 Task: Create Card Video Performance Review in Board Human Resources Management to Workspace Content Marketing Agencies. Create Card Cooking Review in Board Business Model Development and Validation to Workspace Content Marketing Agencies. Create Card Podcast Creation Review in Board Sales Funnel Optimization and Management to Workspace Content Marketing Agencies
Action: Mouse moved to (212, 186)
Screenshot: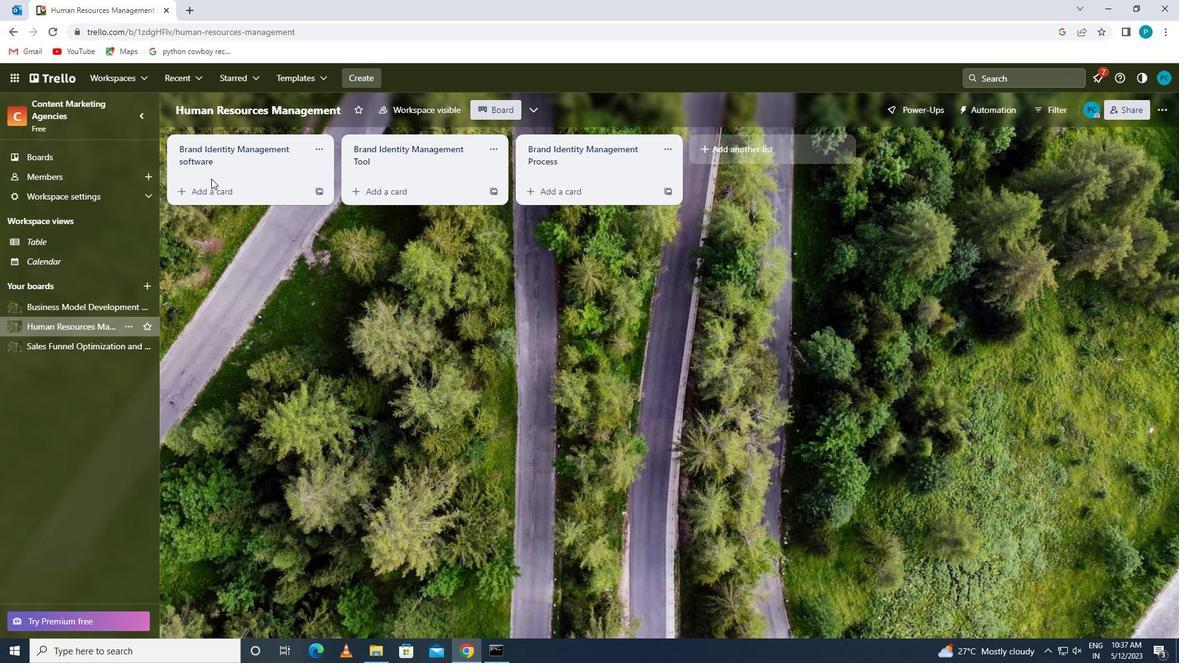 
Action: Mouse pressed left at (212, 186)
Screenshot: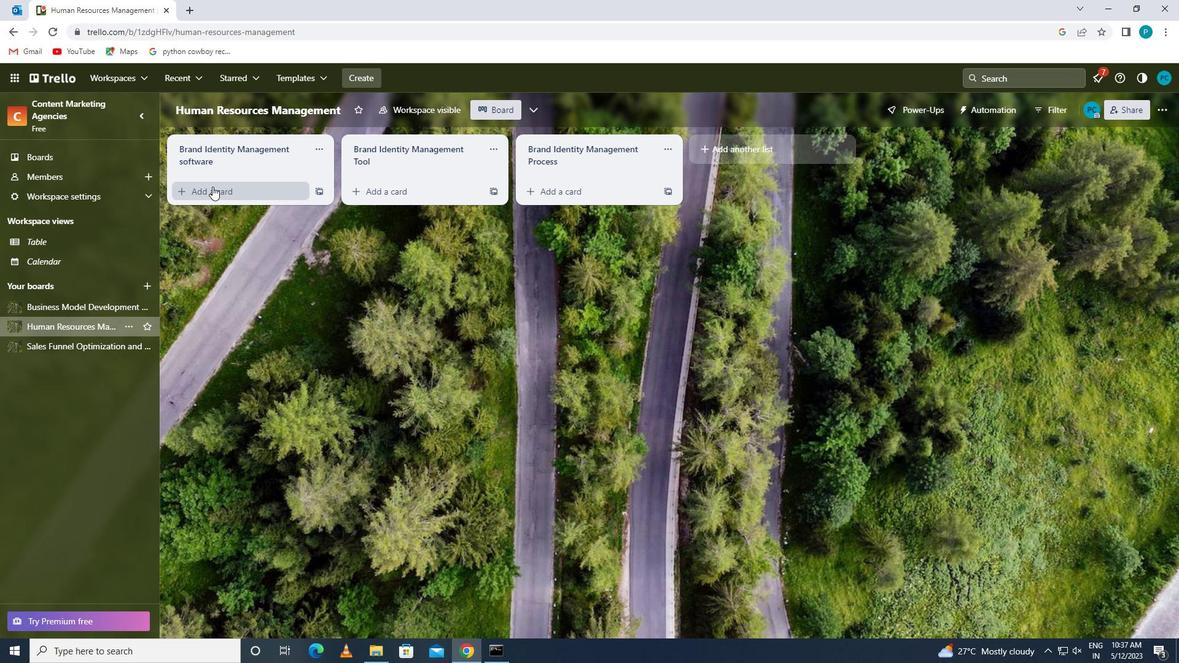 
Action: Key pressed <Key.caps_lock>v<Key.caps_lock>ideo<Key.space><Key.caps_lock>p[<Key.caps_lock>erformance<Key.space><Key.caps_lock>r<Key.caps_lock>eview
Screenshot: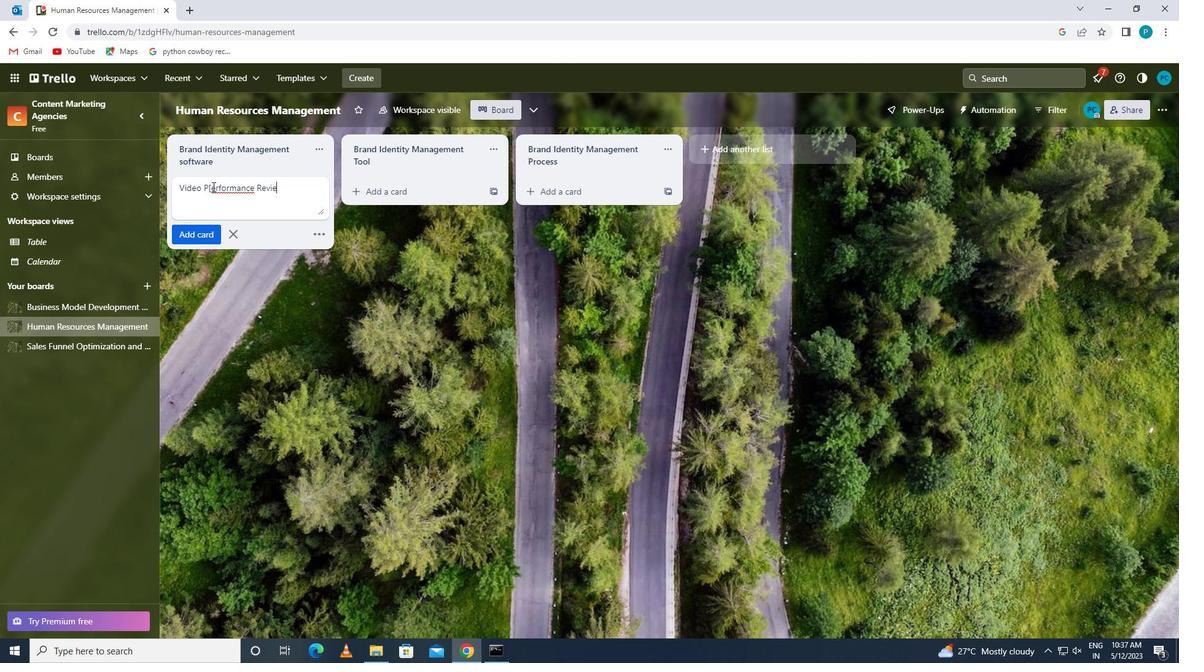 
Action: Mouse moved to (209, 187)
Screenshot: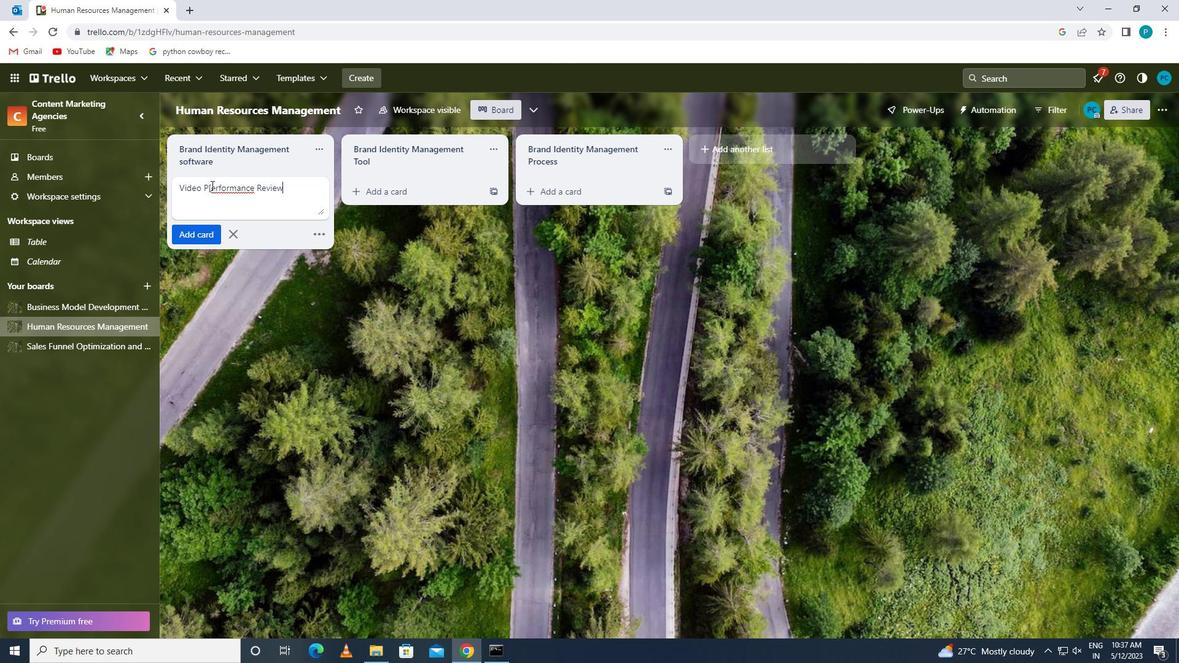 
Action: Mouse pressed left at (209, 187)
Screenshot: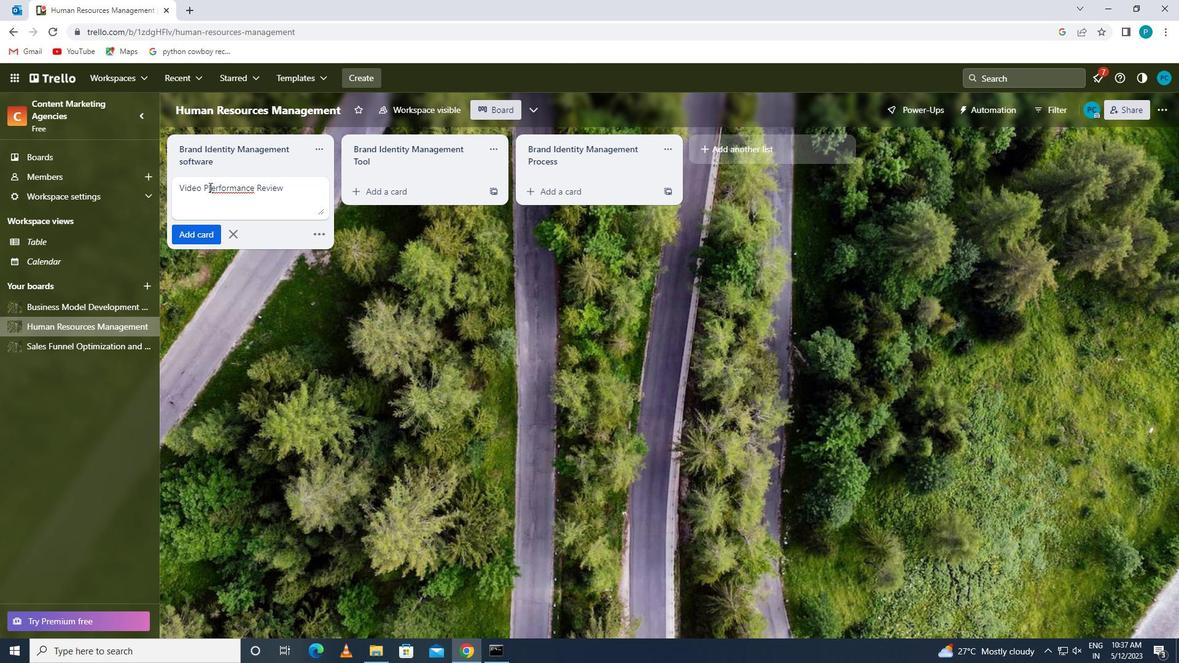 
Action: Mouse pressed left at (209, 187)
Screenshot: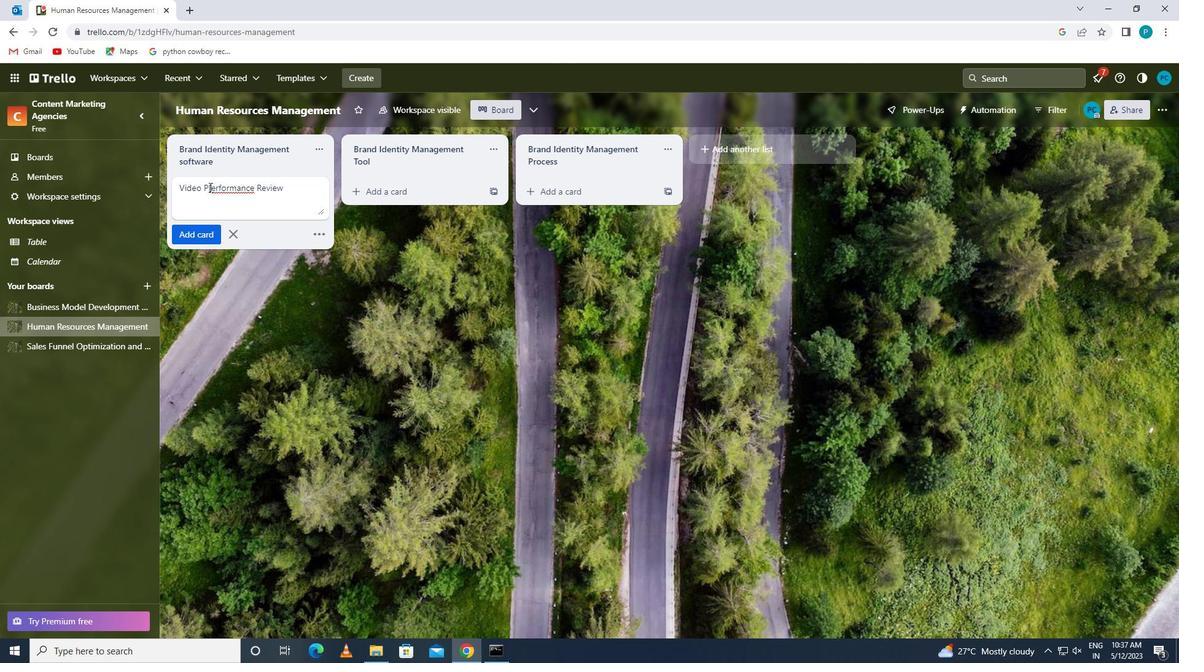 
Action: Mouse moved to (213, 189)
Screenshot: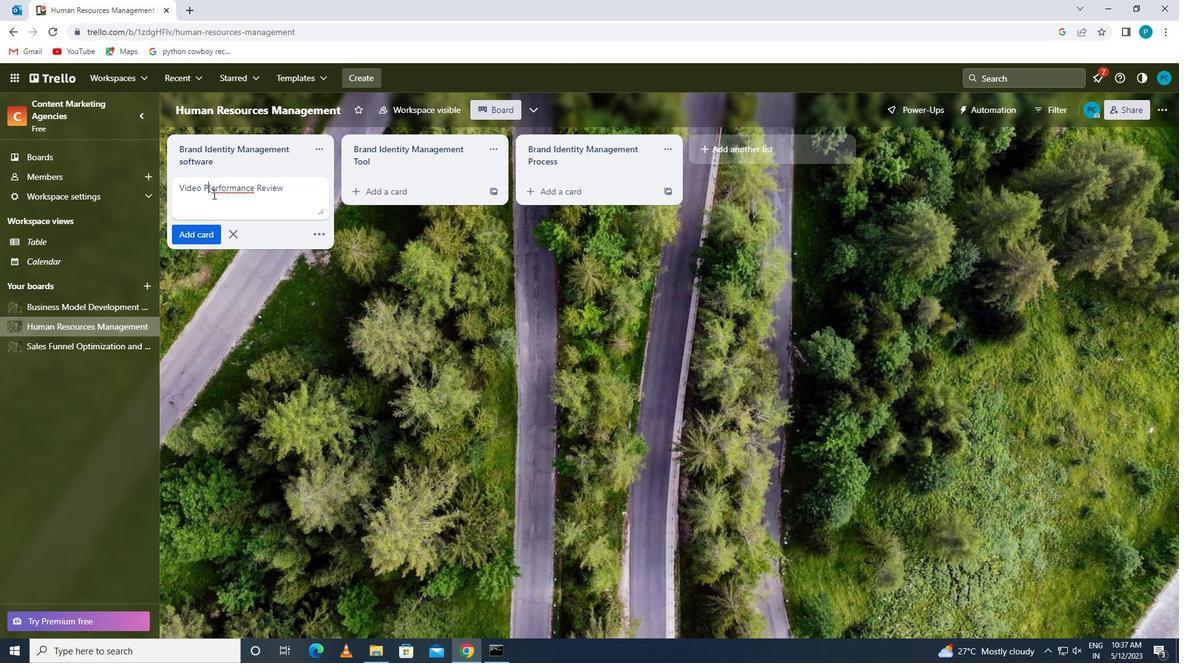 
Action: Mouse pressed left at (213, 189)
Screenshot: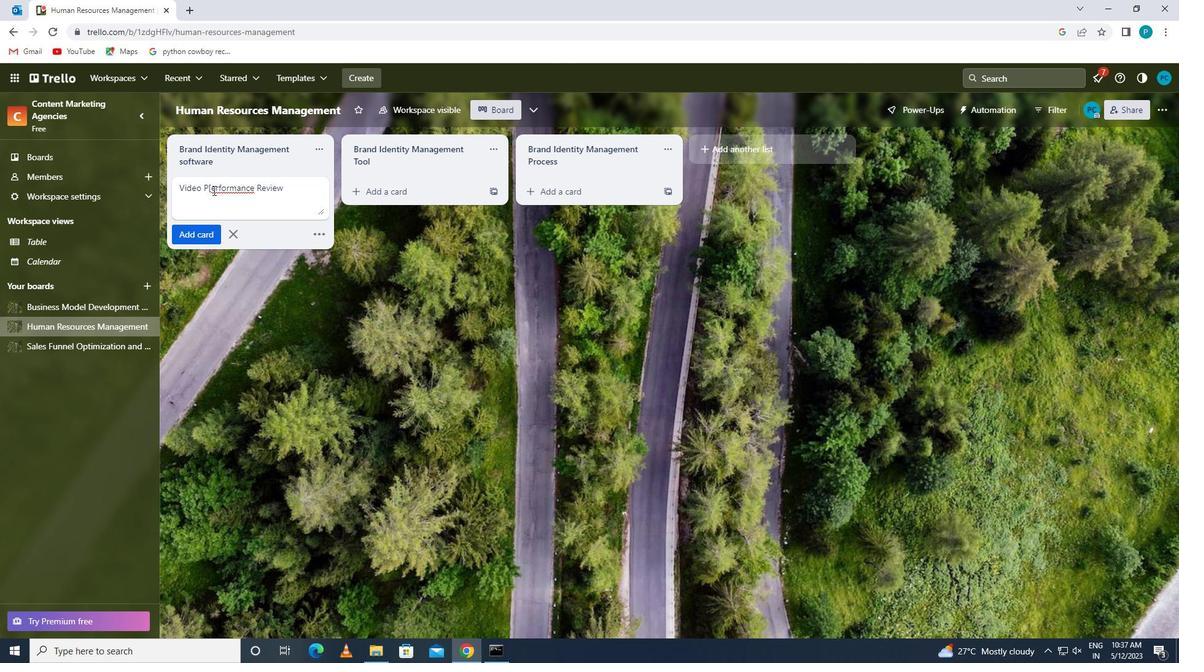 
Action: Key pressed <Key.backspace>
Screenshot: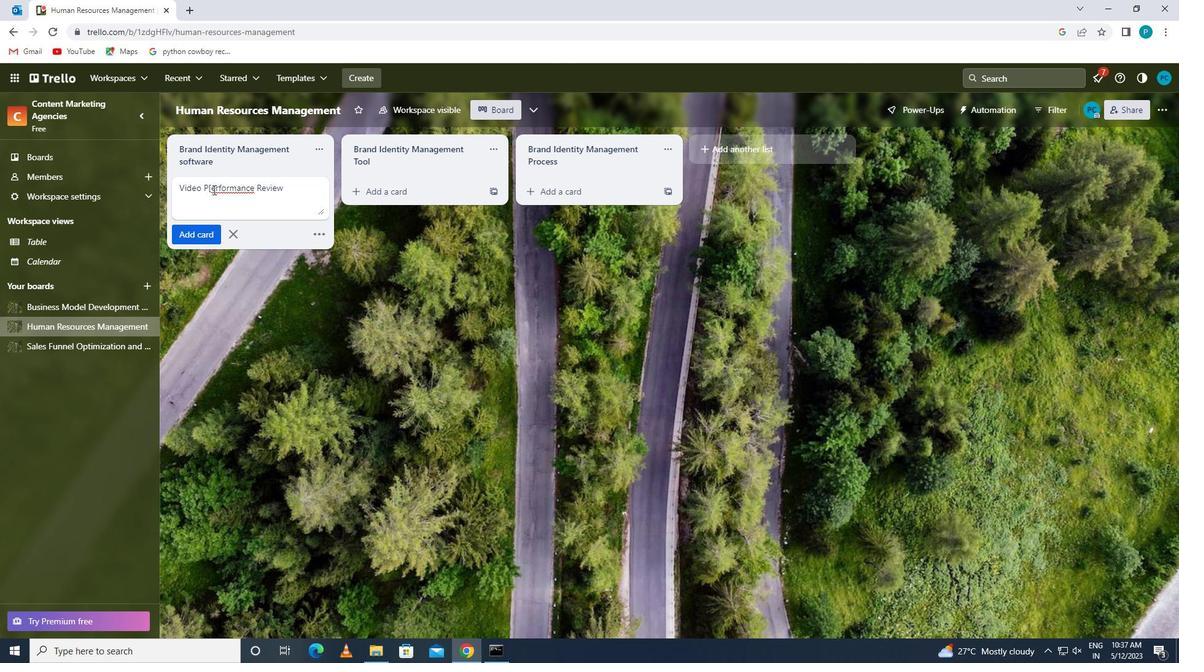 
Action: Mouse moved to (206, 233)
Screenshot: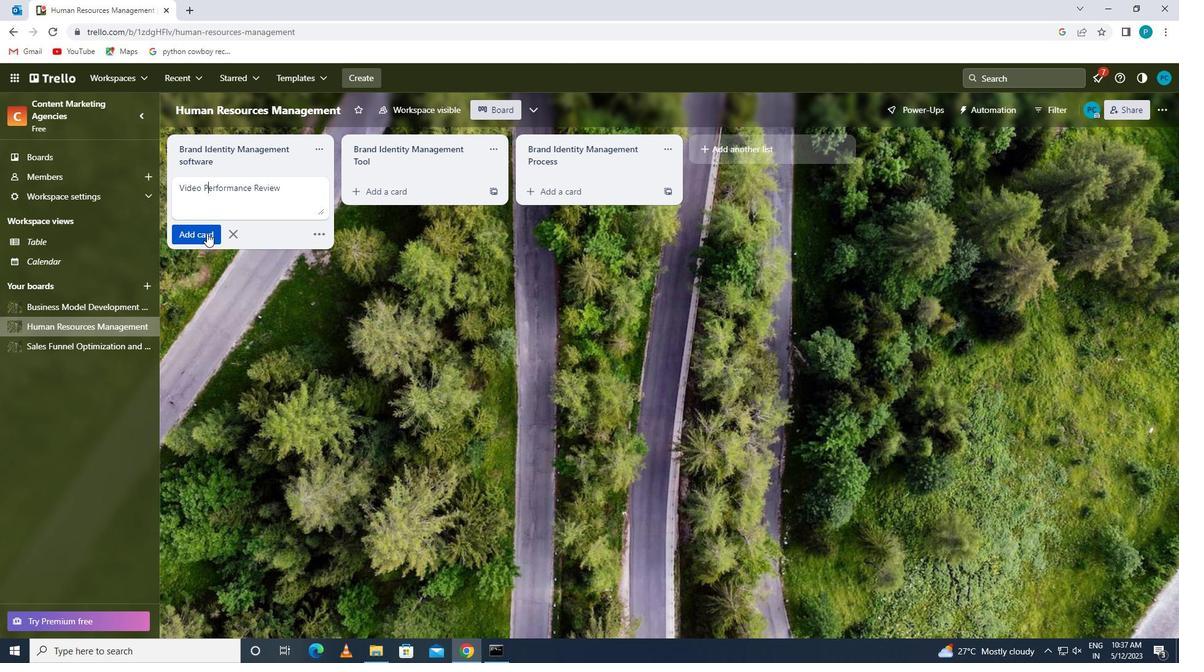 
Action: Mouse pressed left at (206, 233)
Screenshot: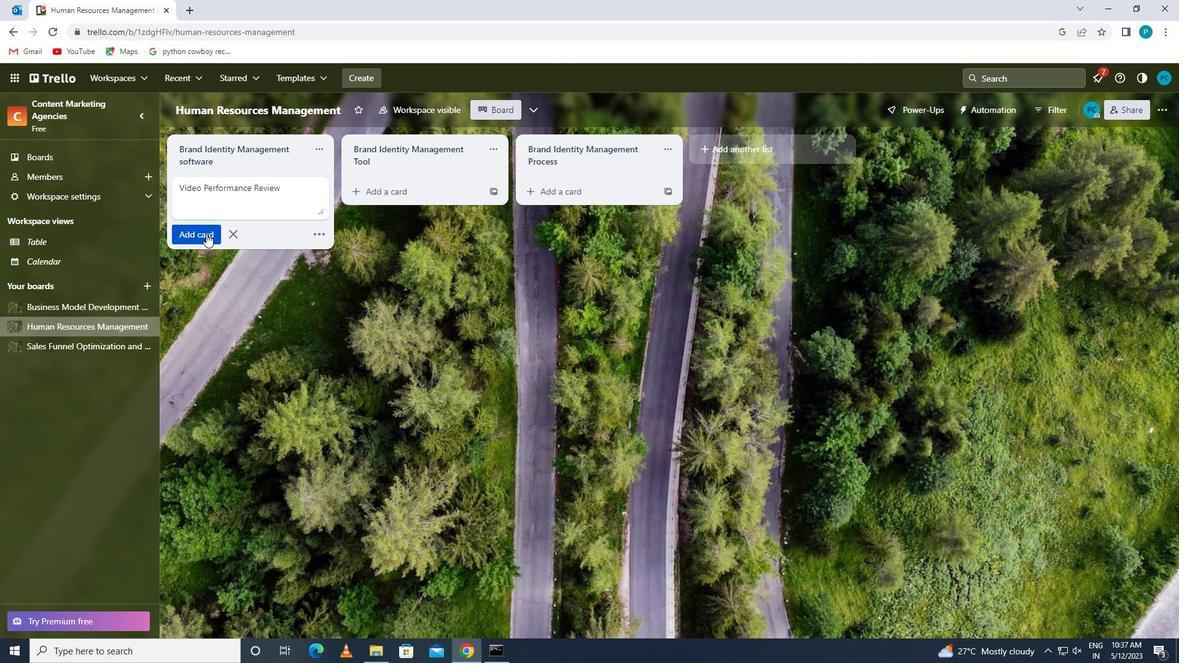 
Action: Mouse moved to (79, 311)
Screenshot: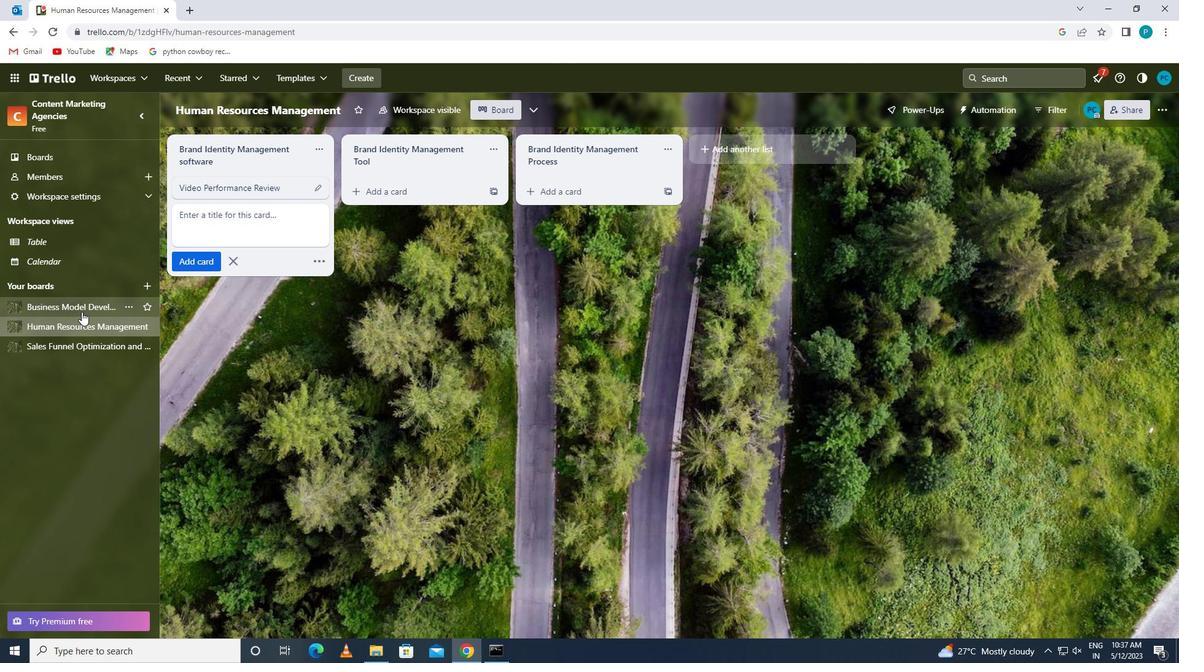 
Action: Mouse pressed left at (79, 311)
Screenshot: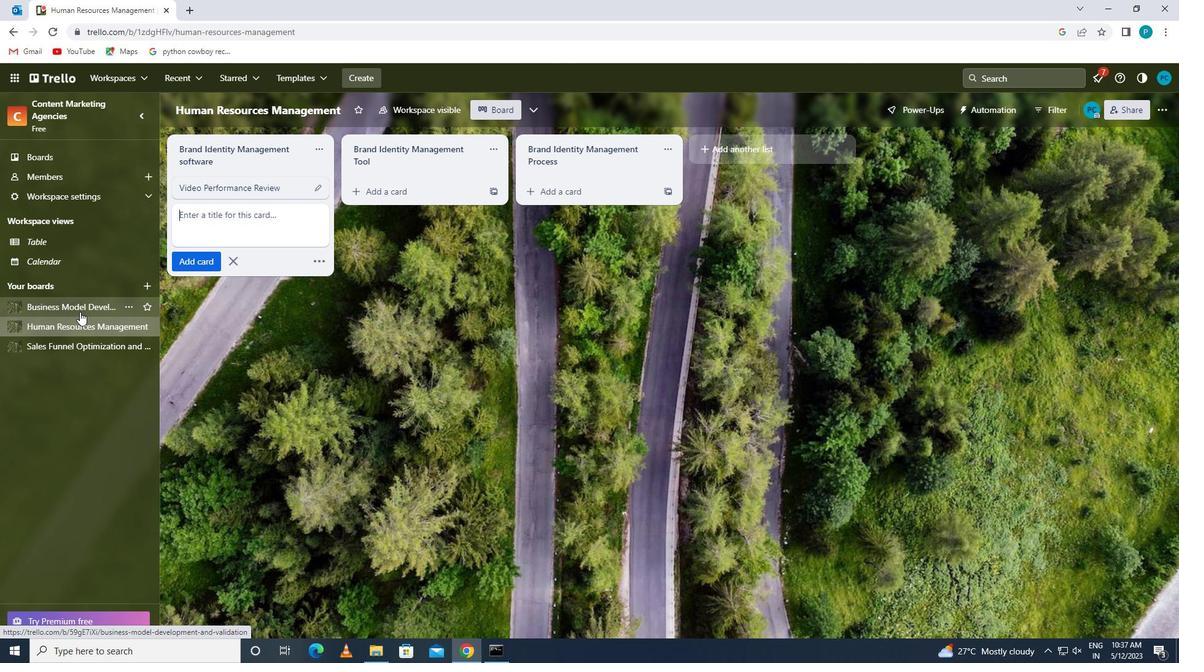 
Action: Mouse moved to (214, 191)
Screenshot: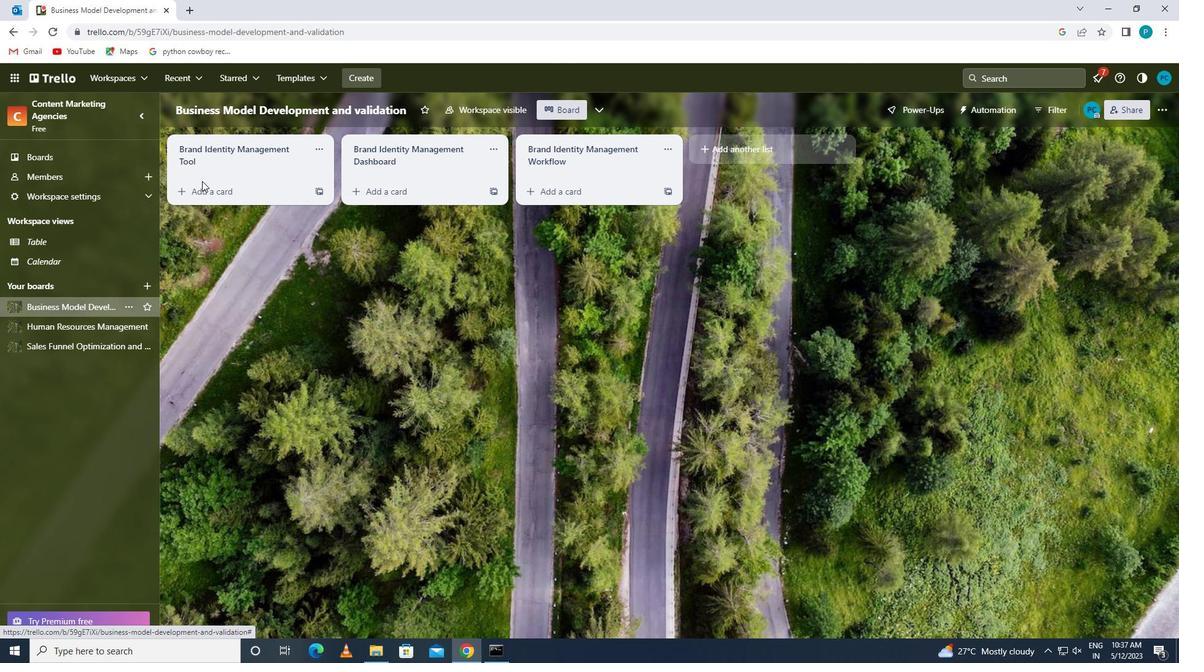 
Action: Mouse pressed left at (214, 191)
Screenshot: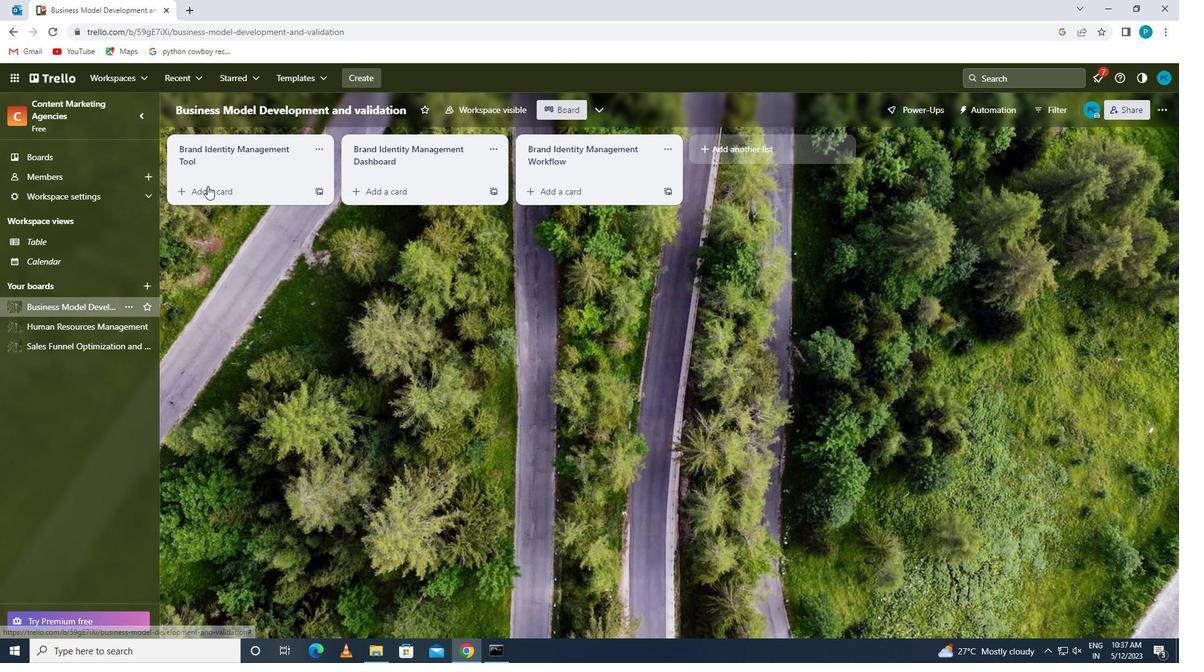 
Action: Key pressed <Key.caps_lock>c<Key.caps_lock>ooking<Key.space><Key.caps_lock>r<Key.caps_lock>eview
Screenshot: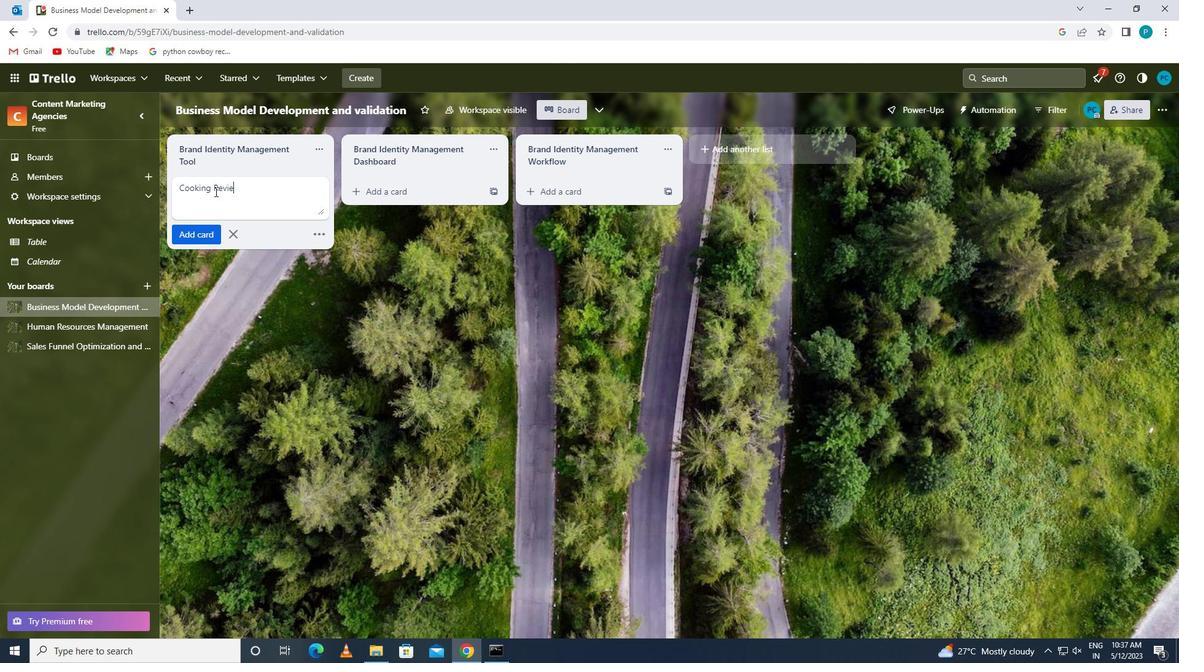 
Action: Mouse moved to (208, 238)
Screenshot: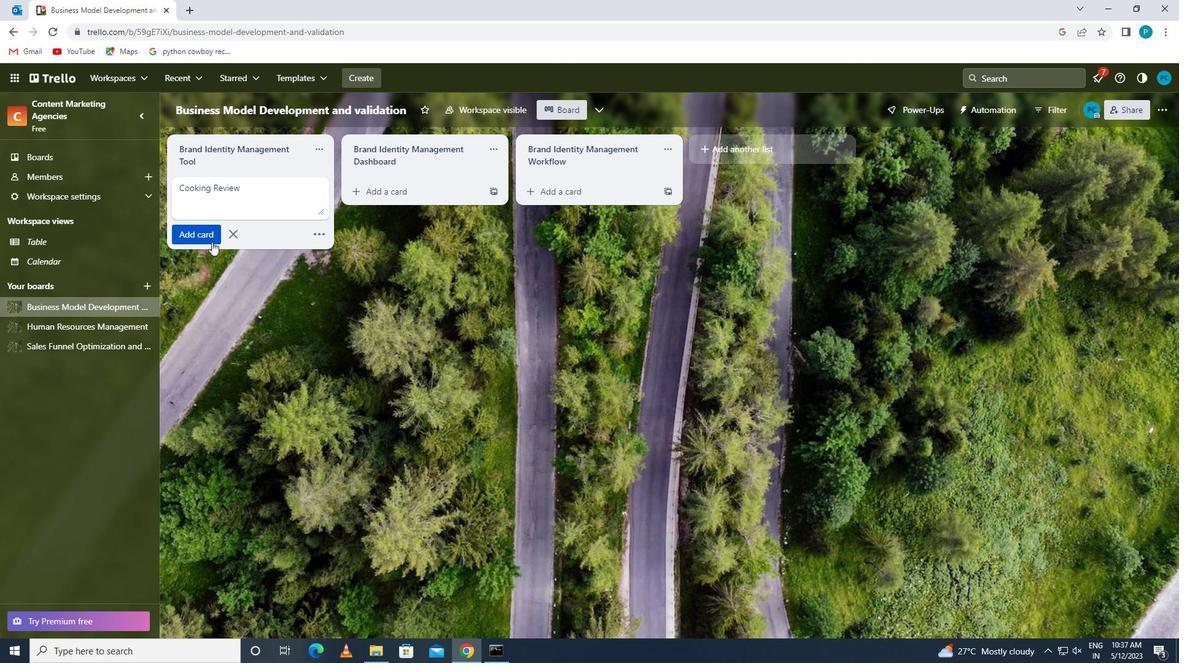 
Action: Mouse pressed left at (208, 238)
Screenshot: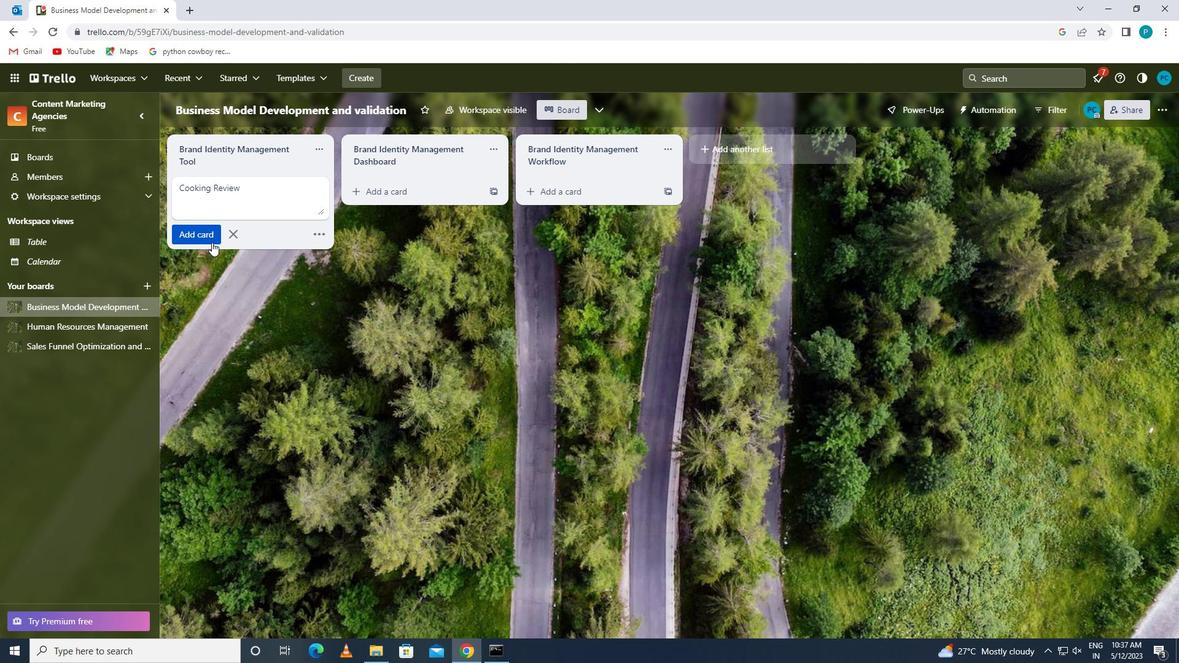 
Action: Mouse moved to (58, 348)
Screenshot: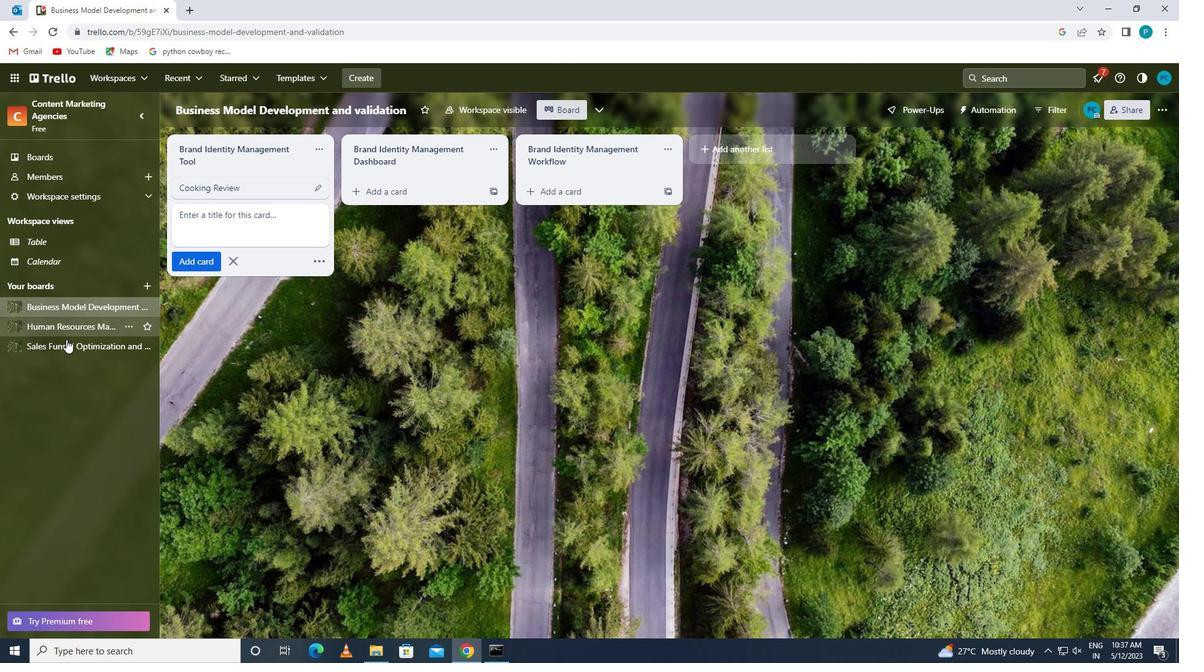 
Action: Mouse pressed left at (58, 348)
Screenshot: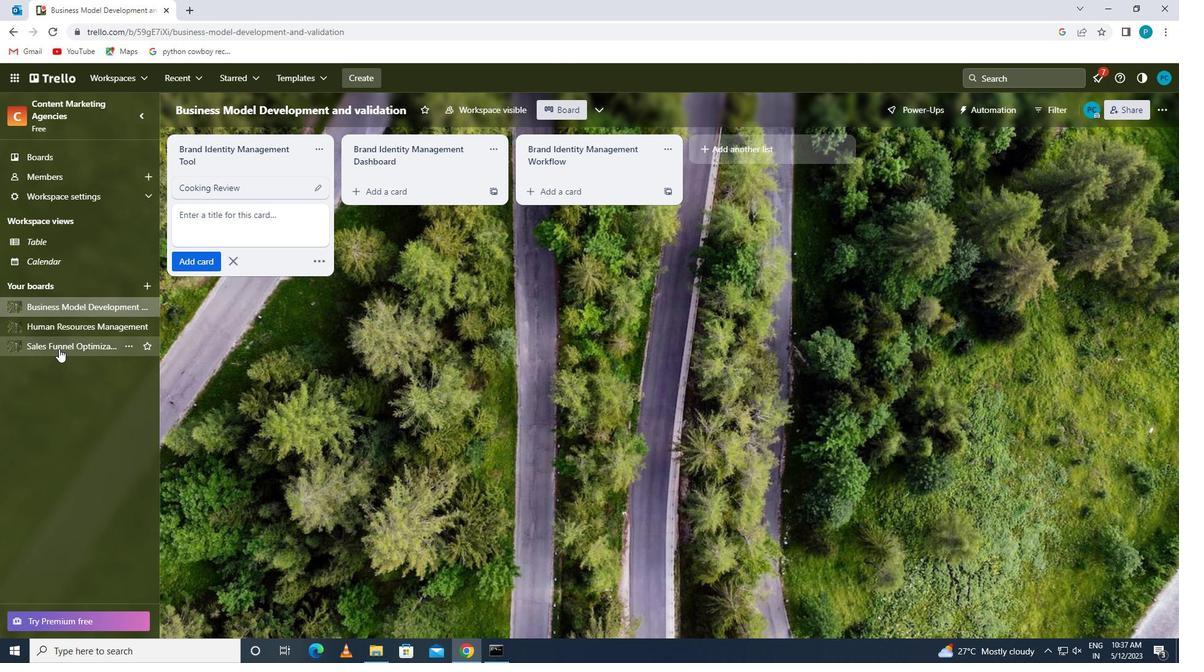 
Action: Mouse moved to (218, 195)
Screenshot: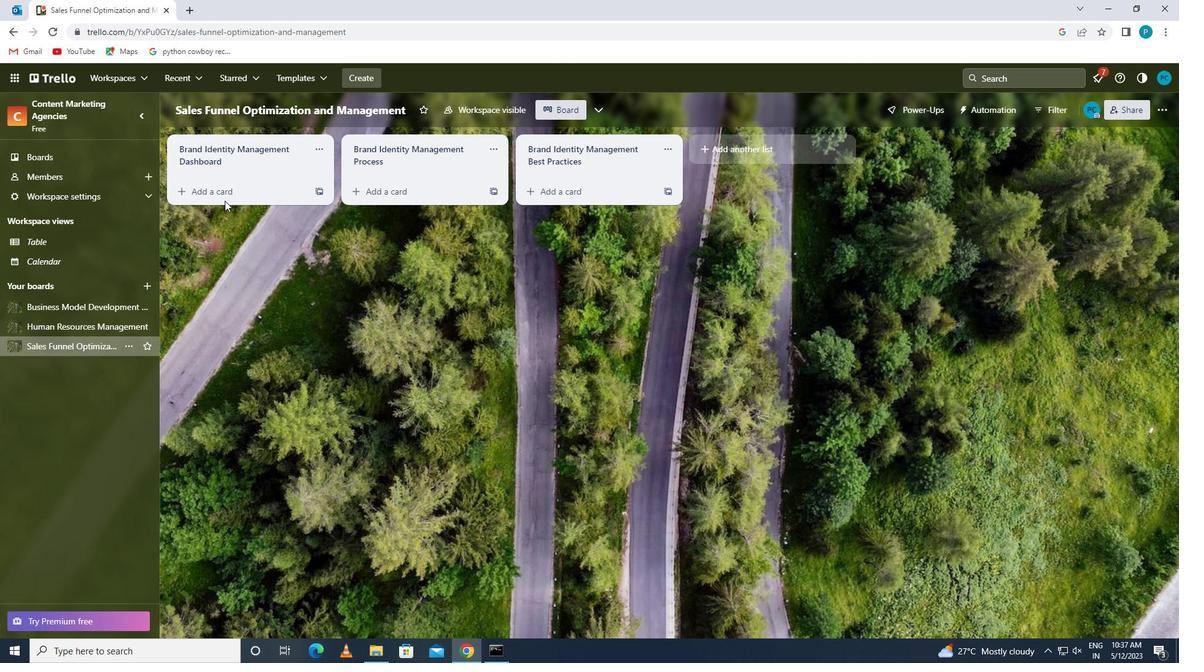 
Action: Mouse pressed left at (218, 195)
Screenshot: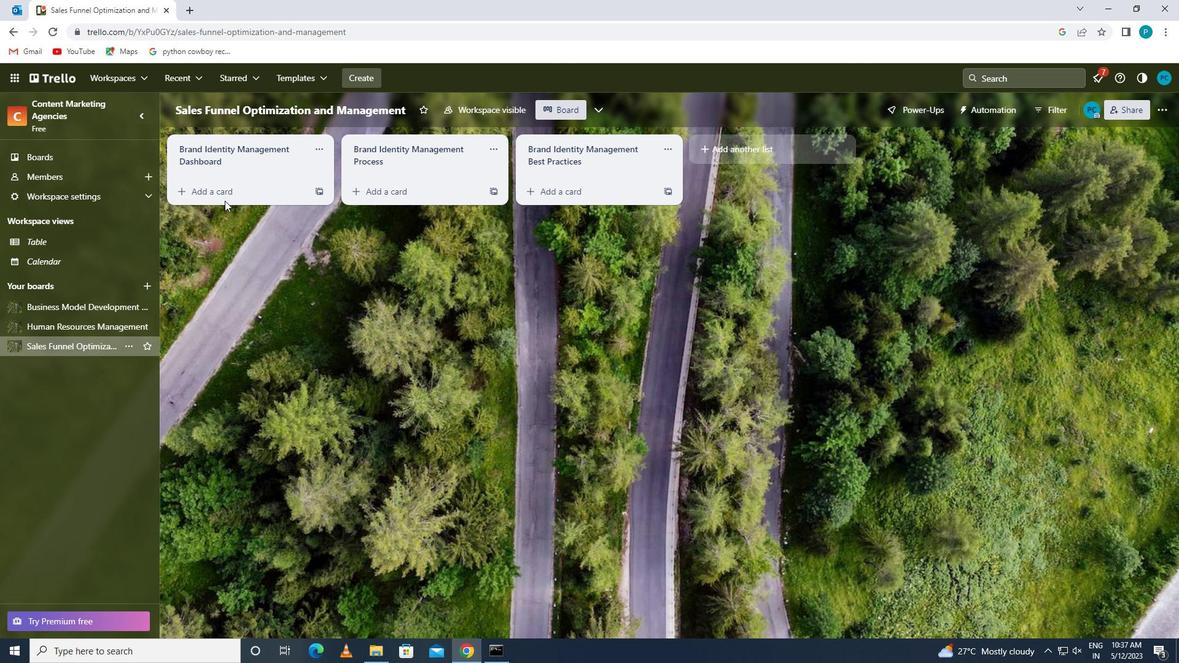 
Action: Key pressed <Key.caps_lock>p<Key.caps_lock>odcast<Key.space><Key.caps_lock>c<Key.caps_lock>reation<Key.space><Key.caps_lock>r<Key.caps_lock>eviee<Key.backspace>w
Screenshot: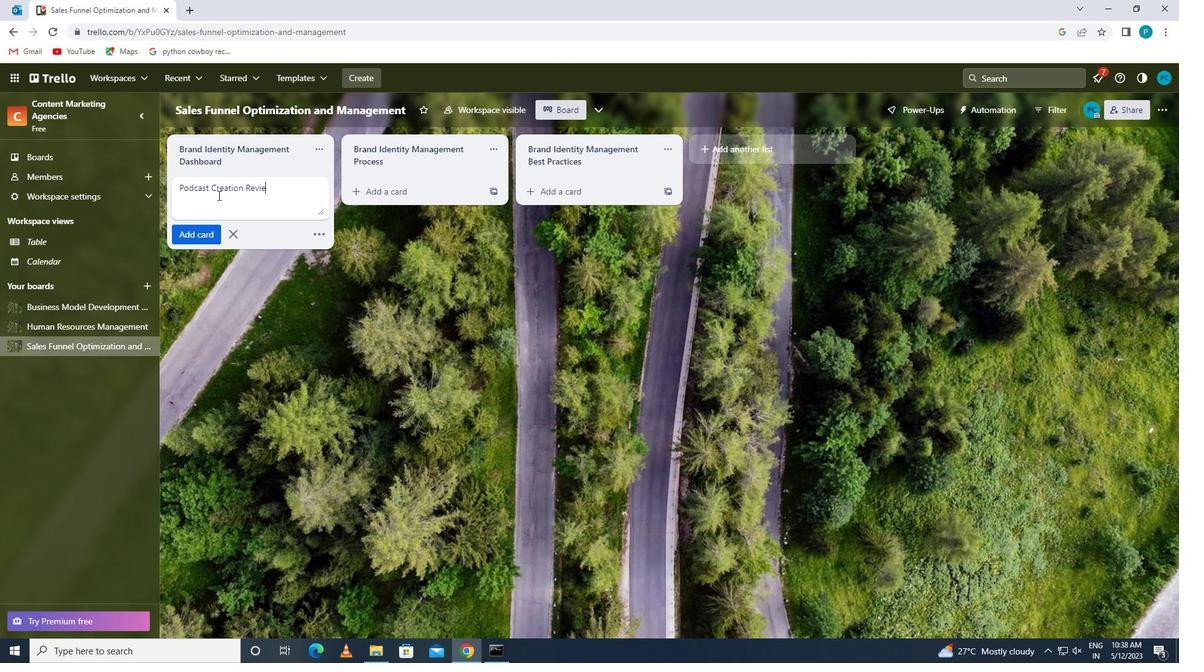 
Action: Mouse moved to (214, 232)
Screenshot: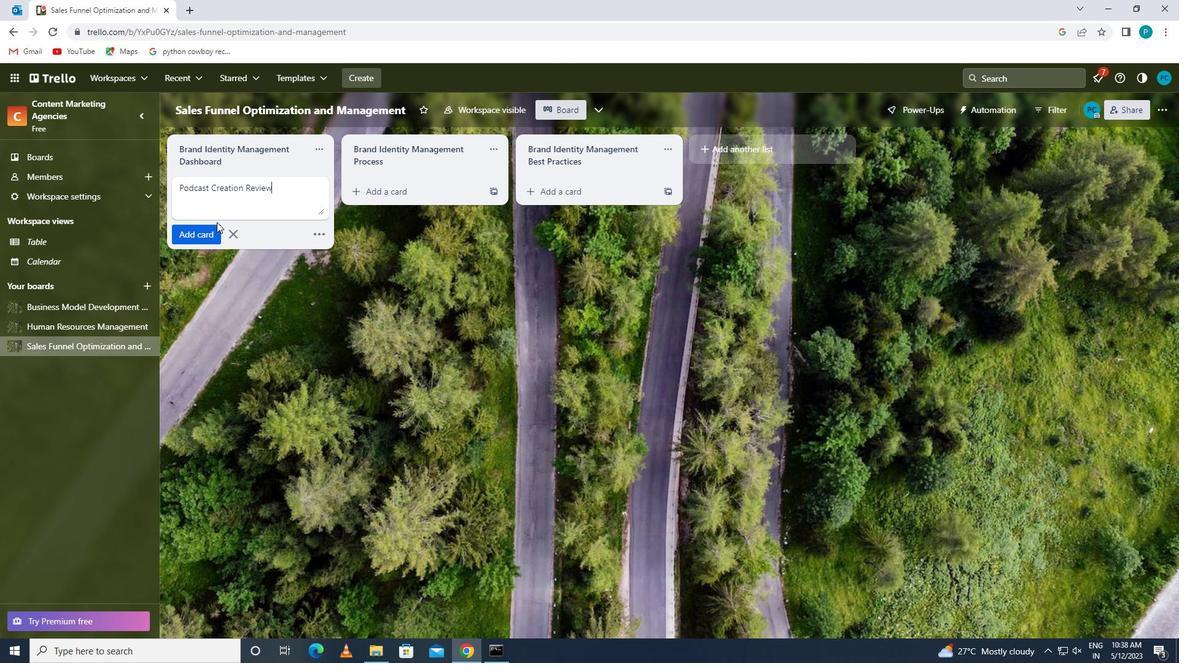 
Action: Mouse pressed left at (214, 232)
Screenshot: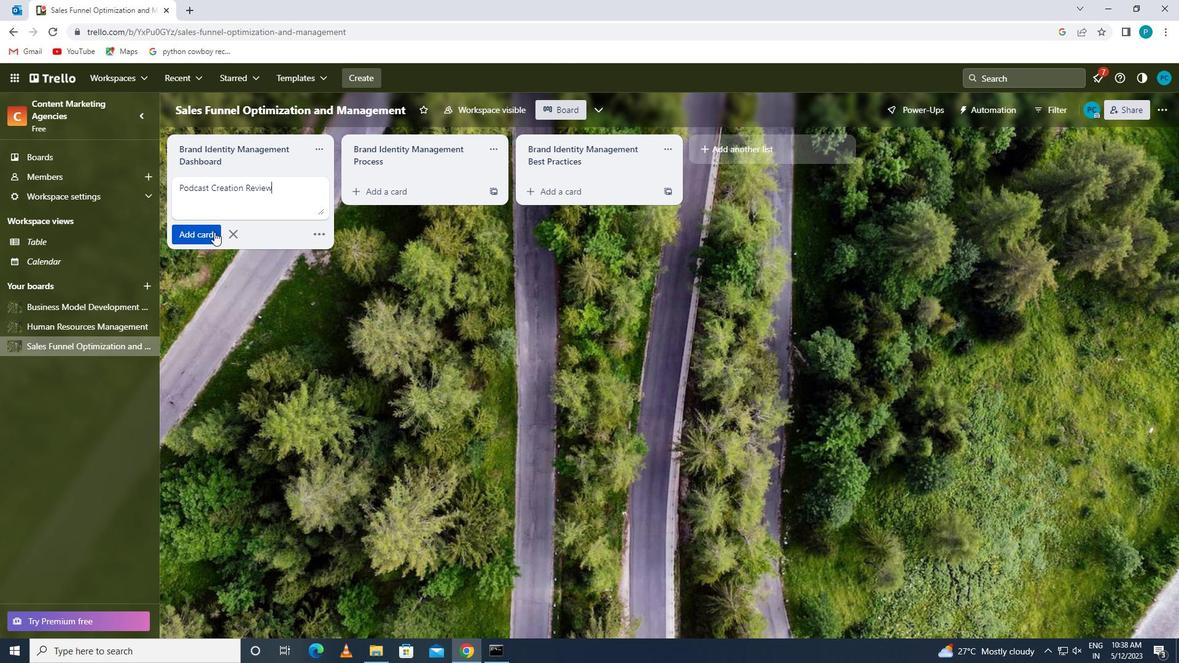 
Action: Mouse moved to (344, 310)
Screenshot: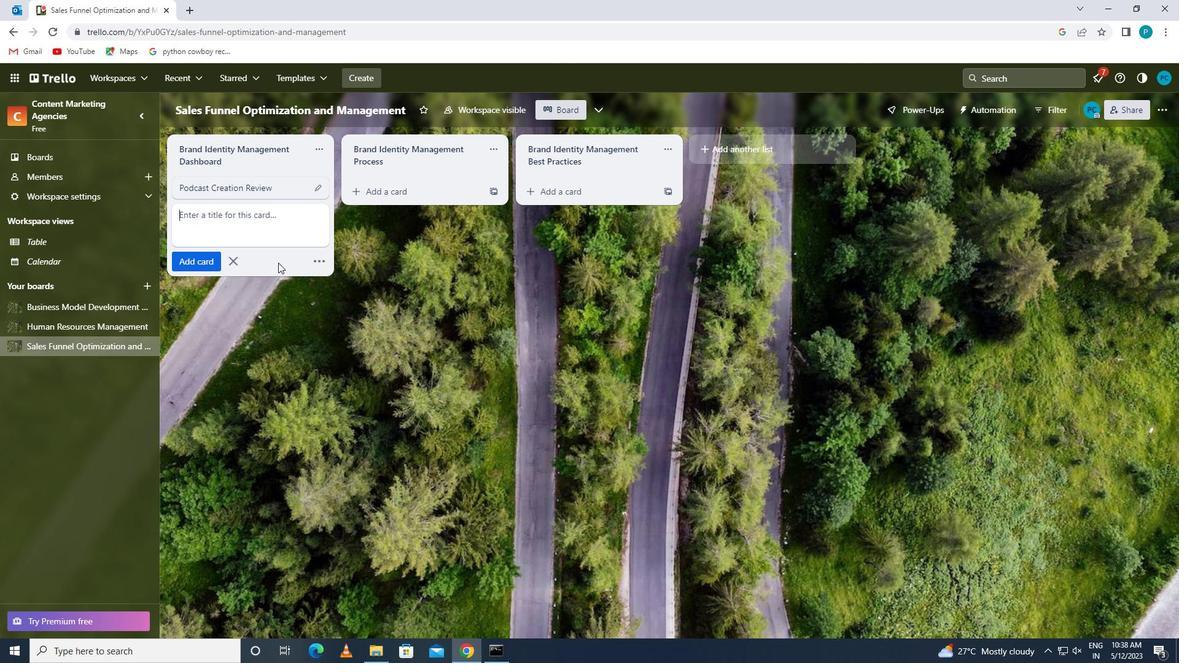 
